 Task: Change polyline line weight to 12PX.
Action: Mouse moved to (276, 257)
Screenshot: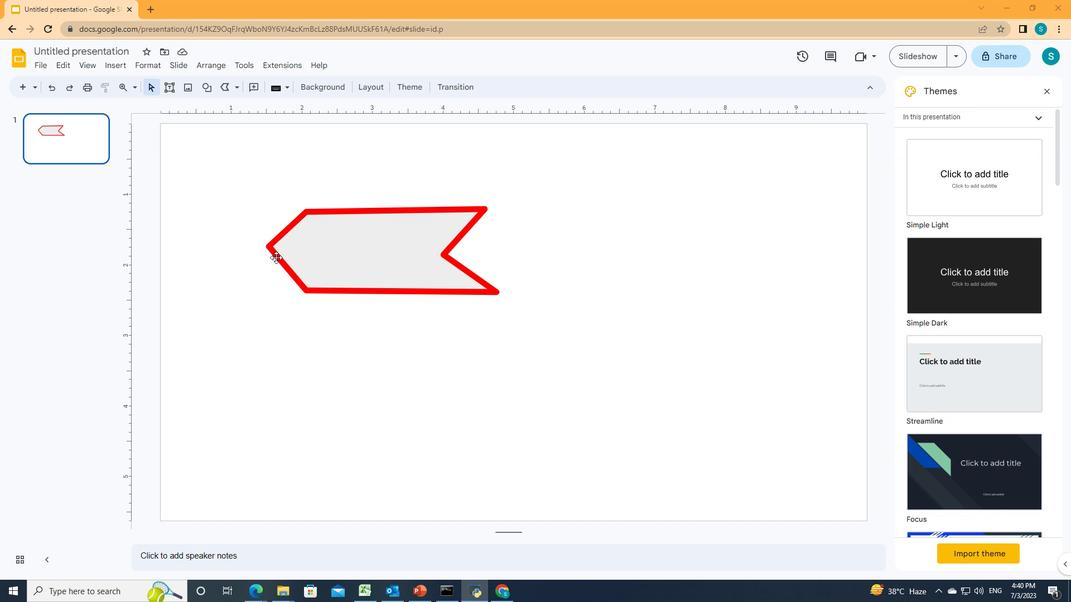 
Action: Mouse pressed left at (276, 257)
Screenshot: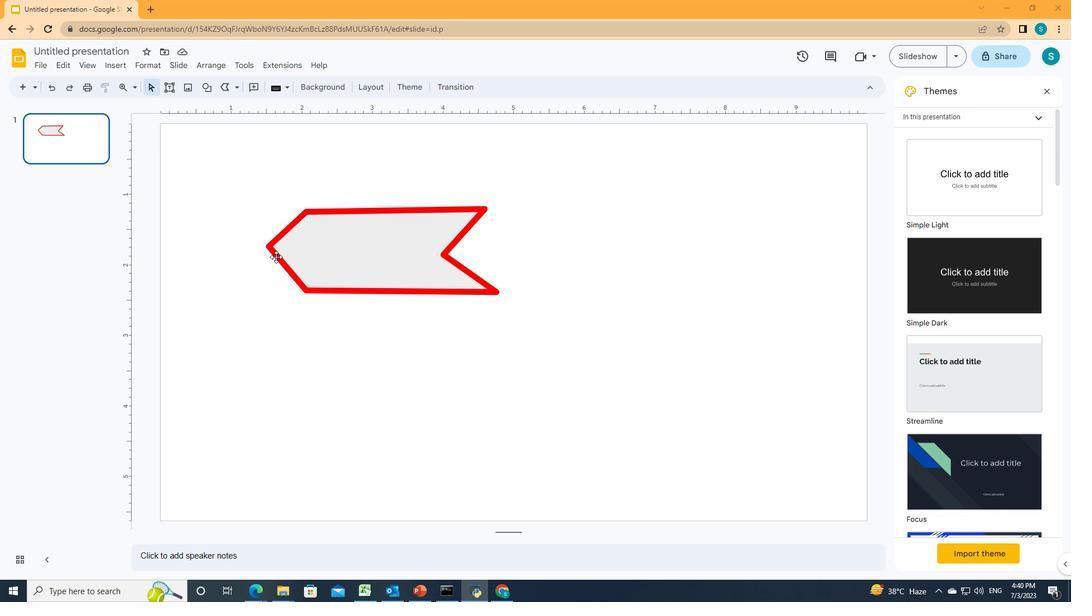
Action: Mouse moved to (291, 85)
Screenshot: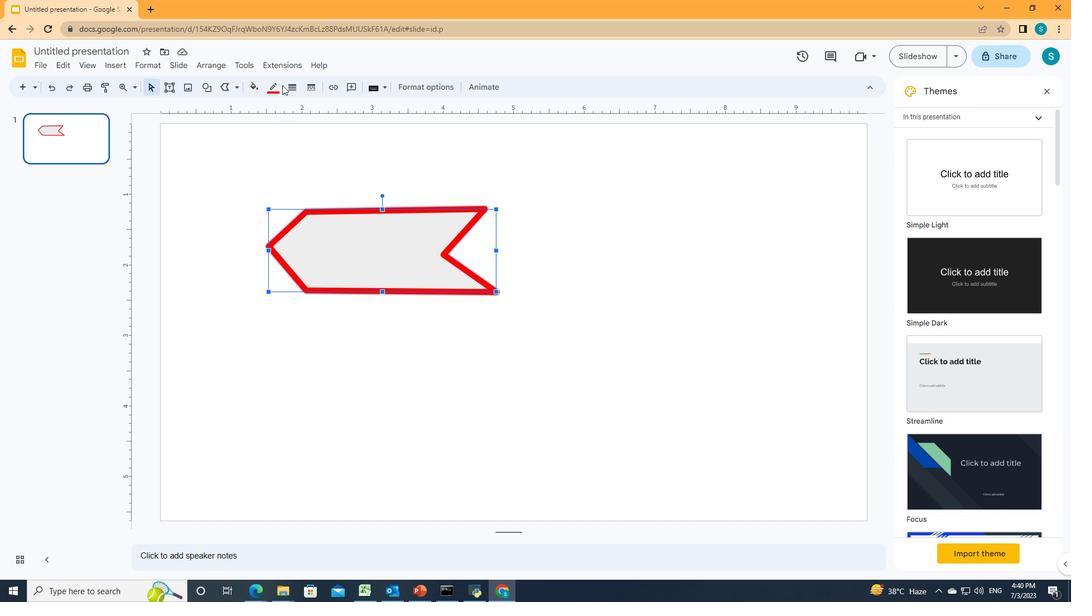 
Action: Mouse pressed left at (291, 85)
Screenshot: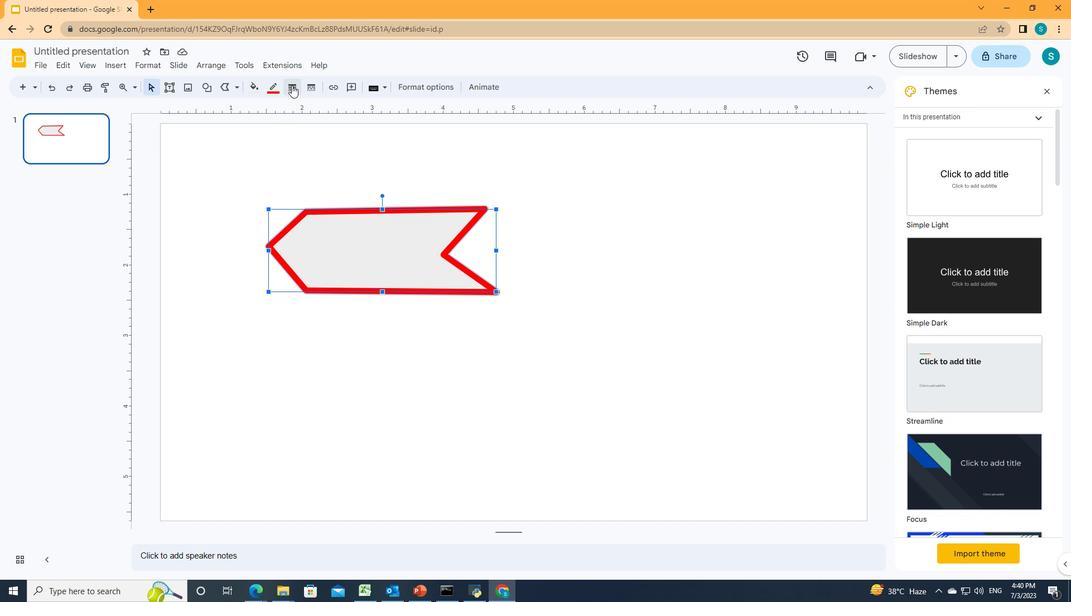 
Action: Mouse moved to (295, 191)
Screenshot: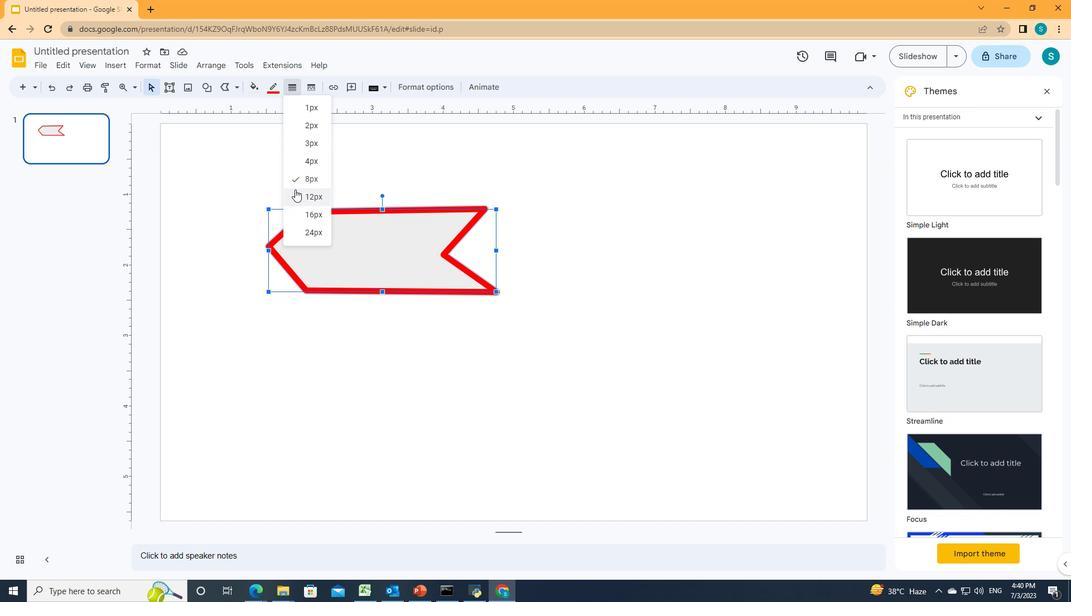 
Action: Mouse pressed left at (295, 191)
Screenshot: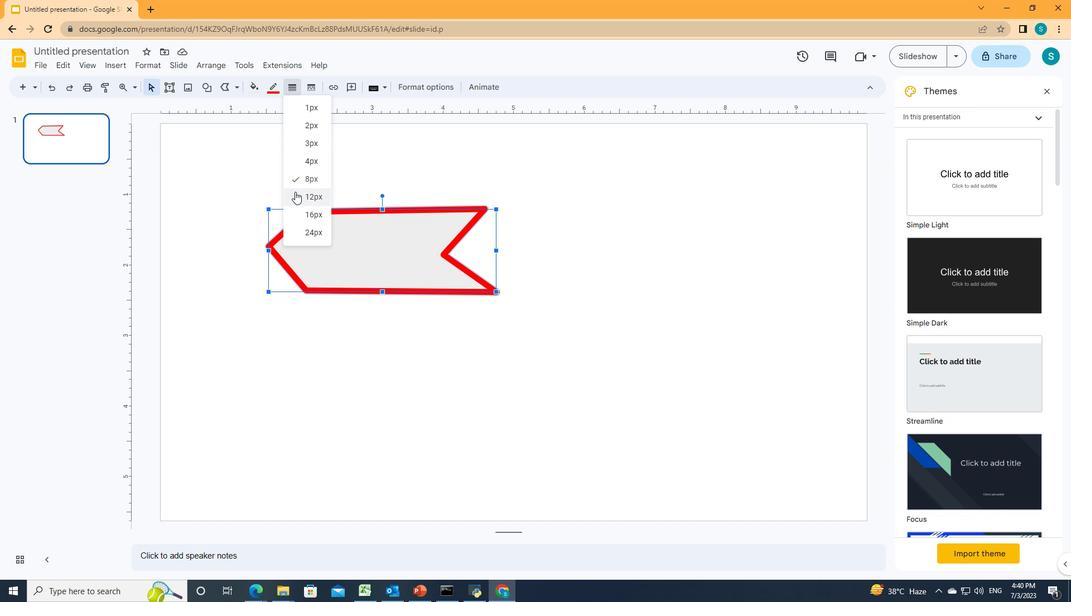 
